 Task: Create ChildIssue0000000716 as Child Issue of Issue Issue0000000358 in Backlog  in Scrum Project Project0000000072 in Jira. Create ChildIssue0000000717 as Child Issue of Issue Issue0000000359 in Backlog  in Scrum Project Project0000000072 in Jira. Create ChildIssue0000000718 as Child Issue of Issue Issue0000000359 in Backlog  in Scrum Project Project0000000072 in Jira. Create ChildIssue0000000719 as Child Issue of Issue Issue0000000360 in Backlog  in Scrum Project Project0000000072 in Jira. Create ChildIssue0000000720 as Child Issue of Issue Issue0000000360 in Backlog  in Scrum Project Project0000000072 in Jira
Action: Mouse moved to (60, 232)
Screenshot: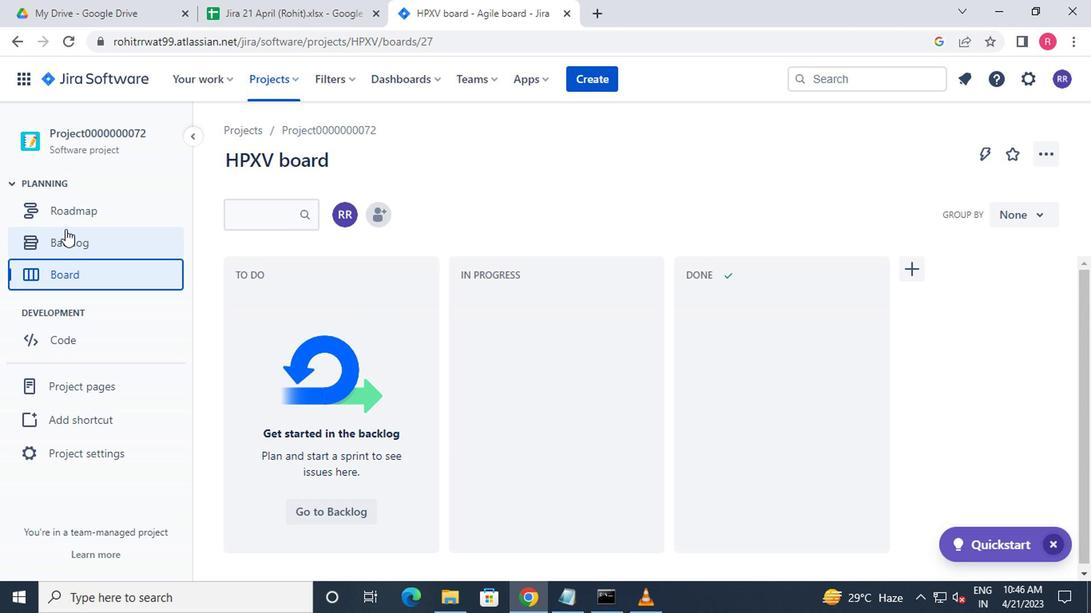 
Action: Mouse pressed left at (60, 232)
Screenshot: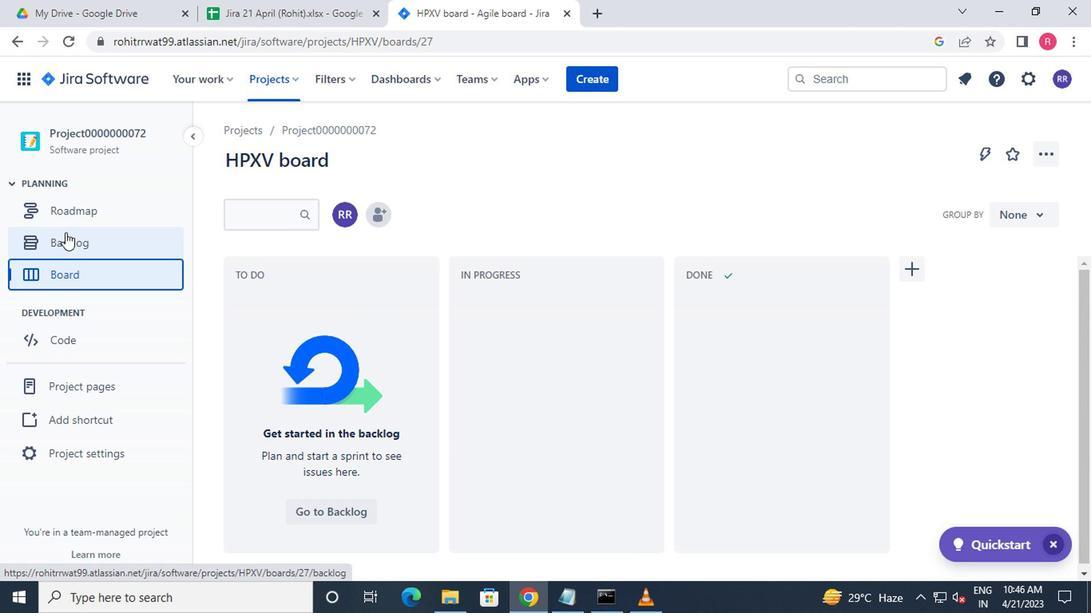 
Action: Mouse moved to (333, 383)
Screenshot: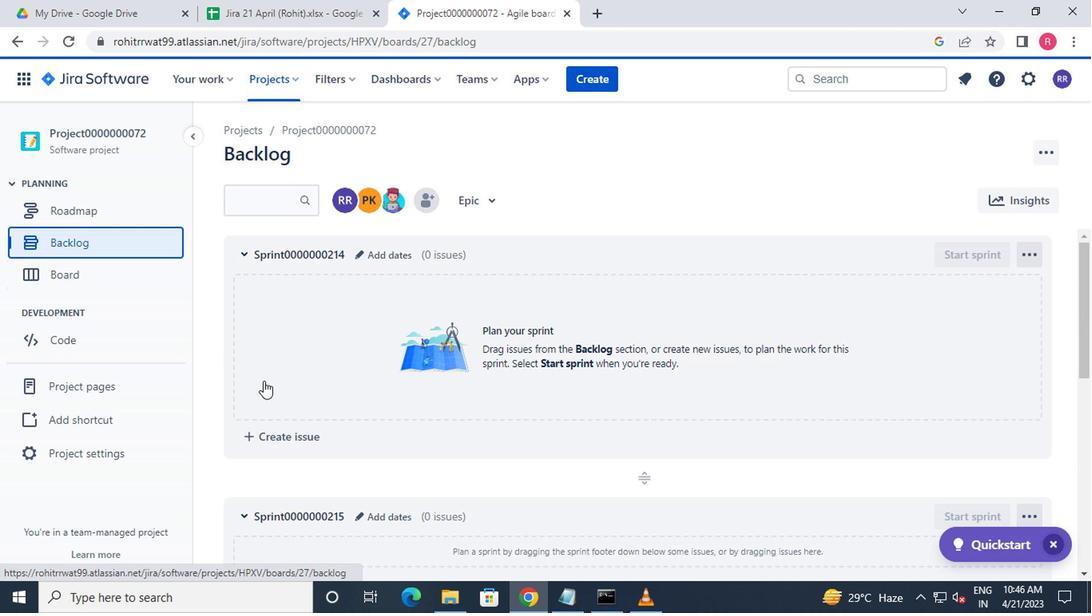 
Action: Mouse scrolled (333, 382) with delta (0, 0)
Screenshot: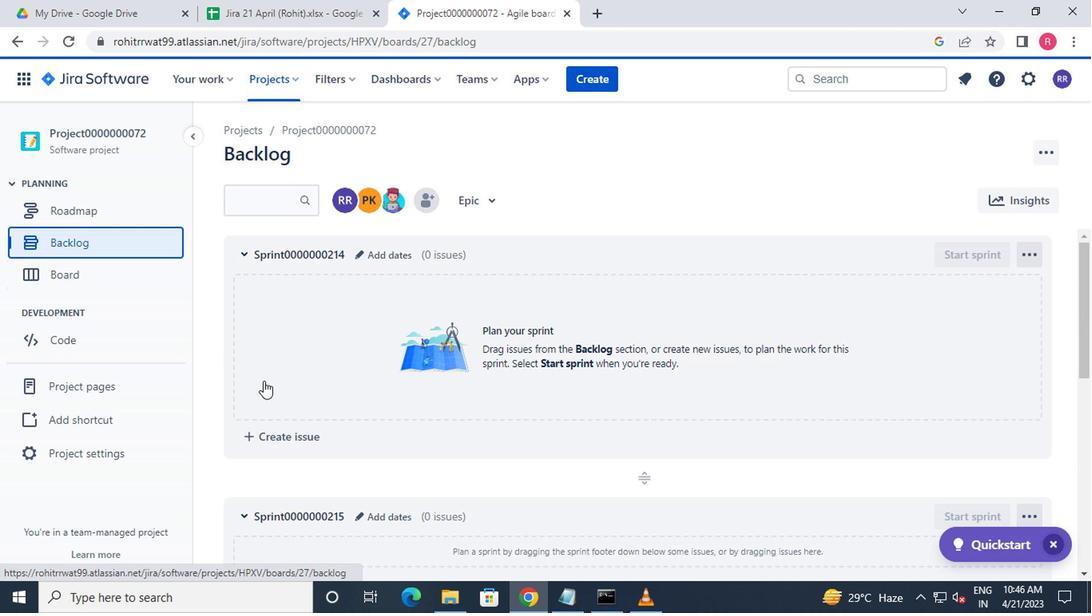 
Action: Mouse scrolled (333, 382) with delta (0, 0)
Screenshot: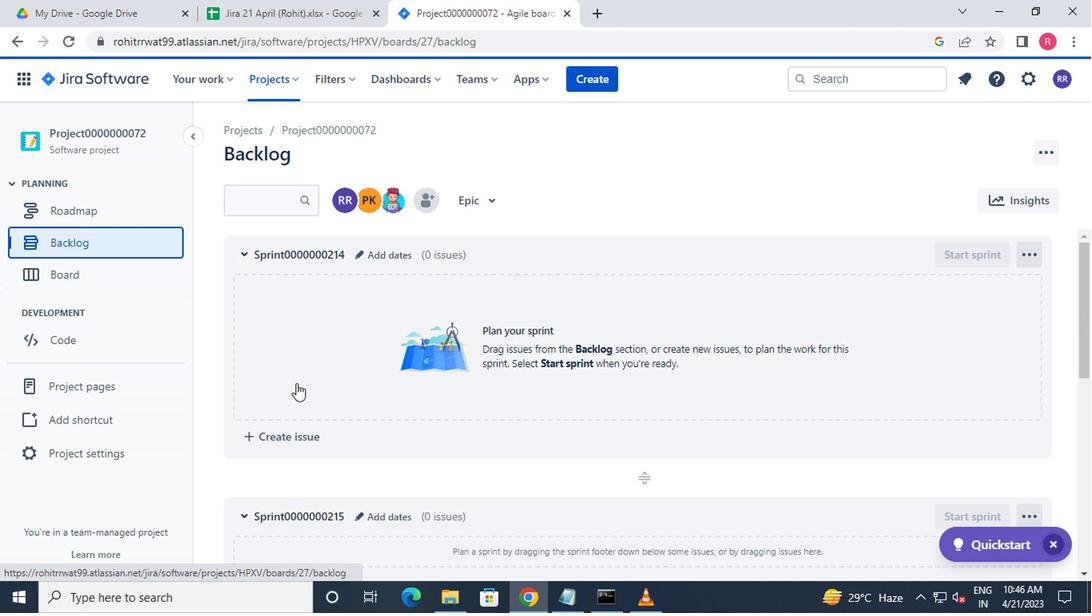 
Action: Mouse scrolled (333, 382) with delta (0, 0)
Screenshot: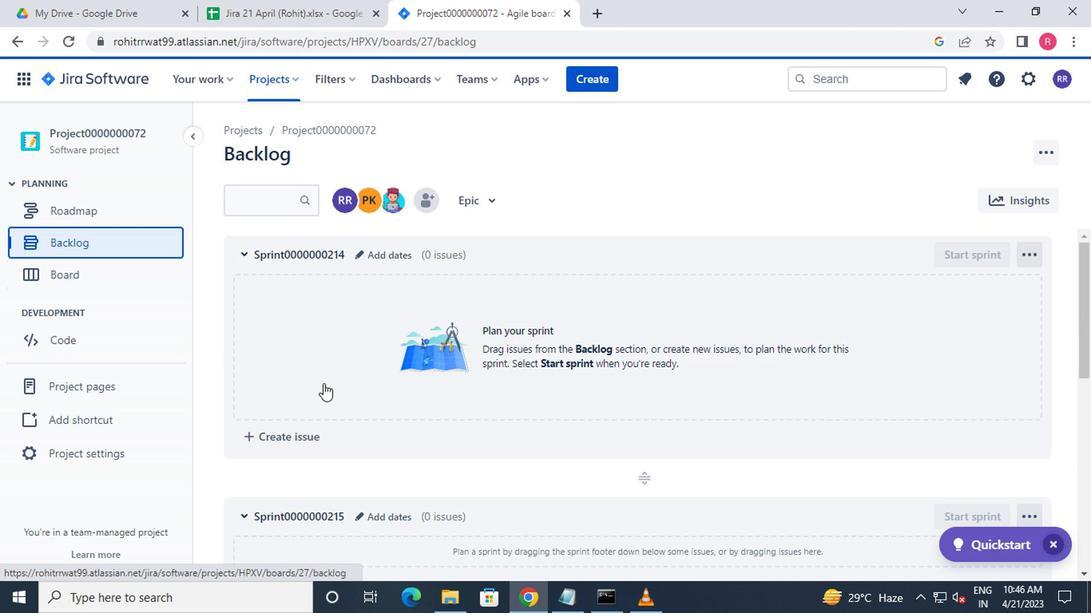 
Action: Mouse scrolled (333, 382) with delta (0, 0)
Screenshot: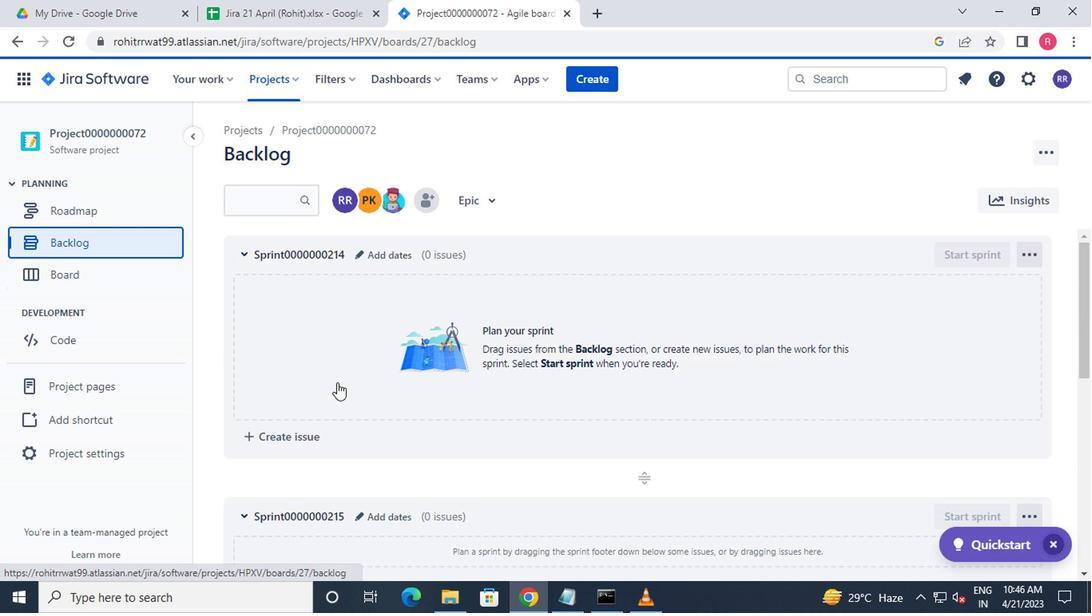 
Action: Mouse moved to (350, 416)
Screenshot: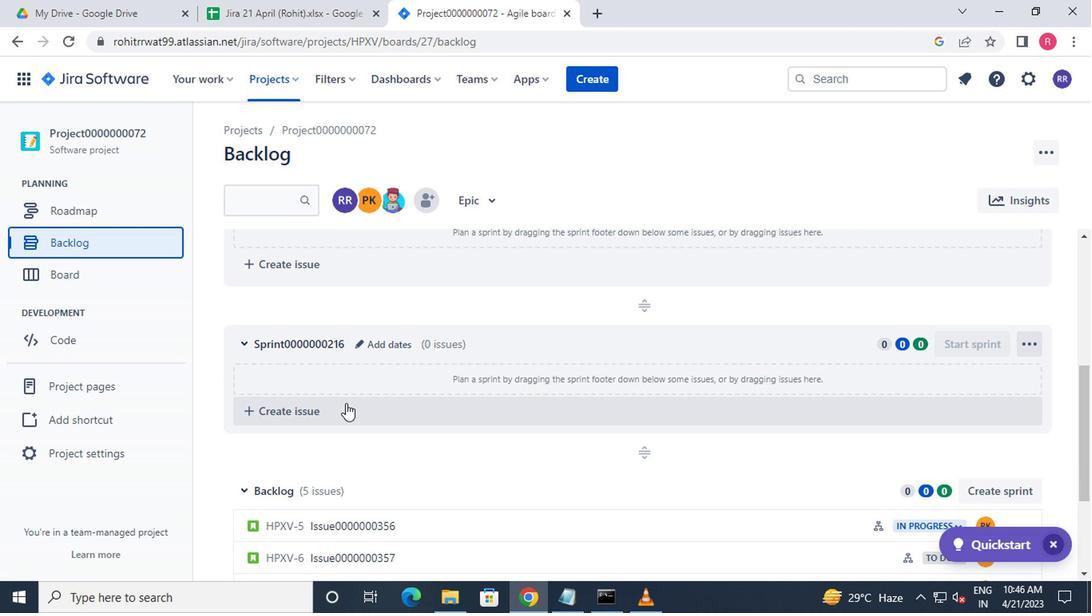 
Action: Mouse scrolled (350, 415) with delta (0, 0)
Screenshot: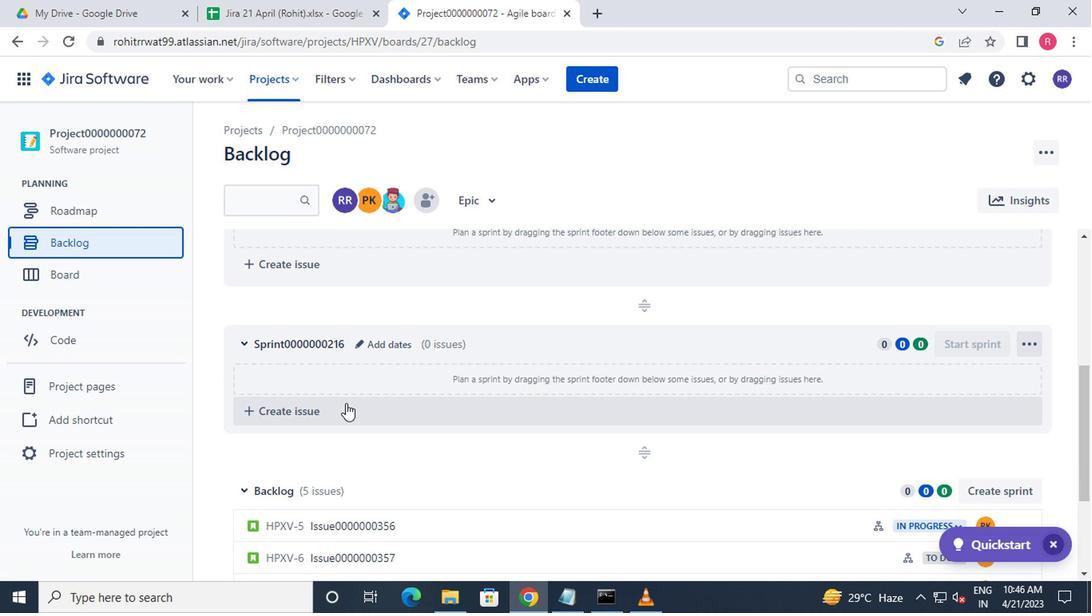 
Action: Mouse moved to (351, 420)
Screenshot: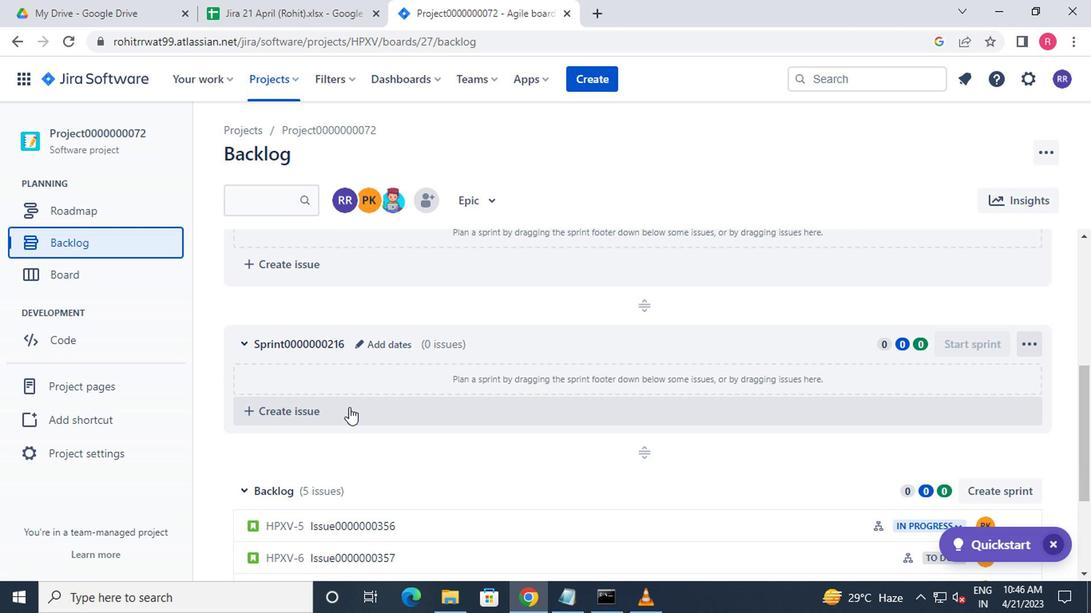 
Action: Mouse scrolled (351, 419) with delta (0, 0)
Screenshot: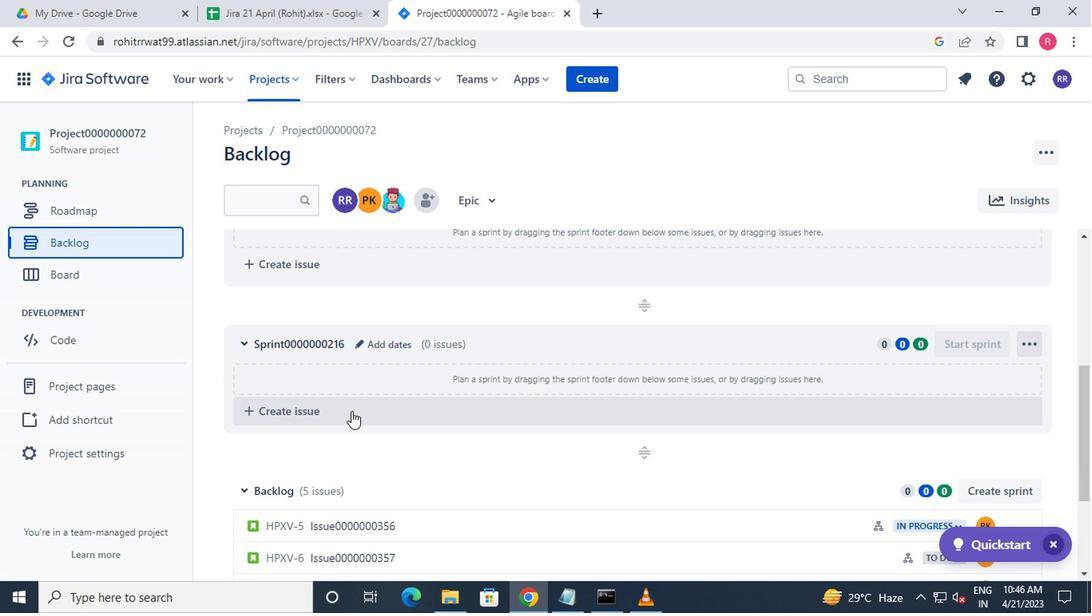 
Action: Mouse scrolled (351, 419) with delta (0, 0)
Screenshot: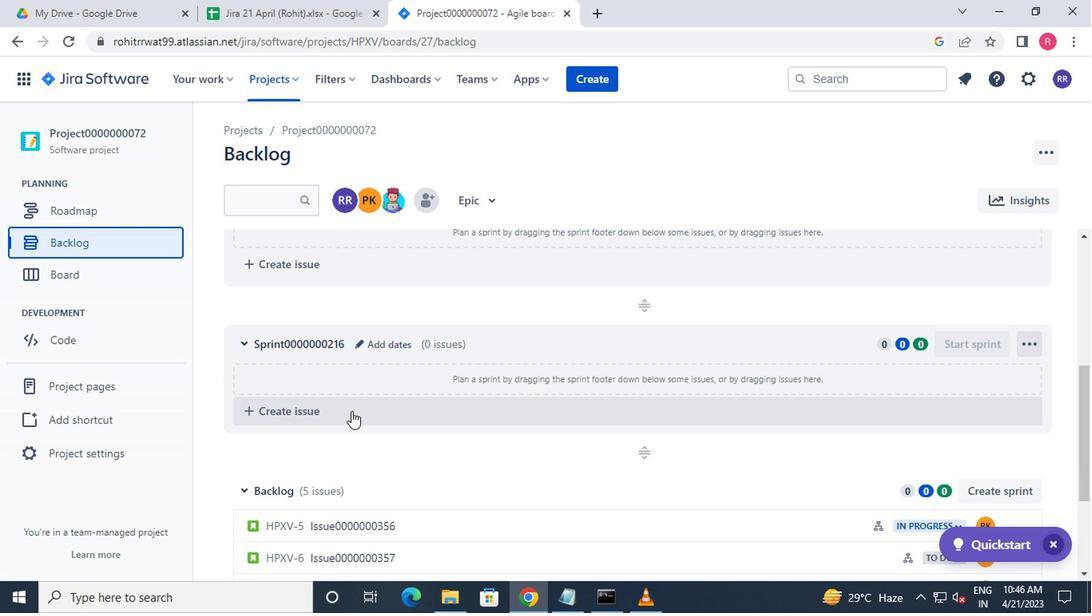 
Action: Mouse scrolled (351, 419) with delta (0, 0)
Screenshot: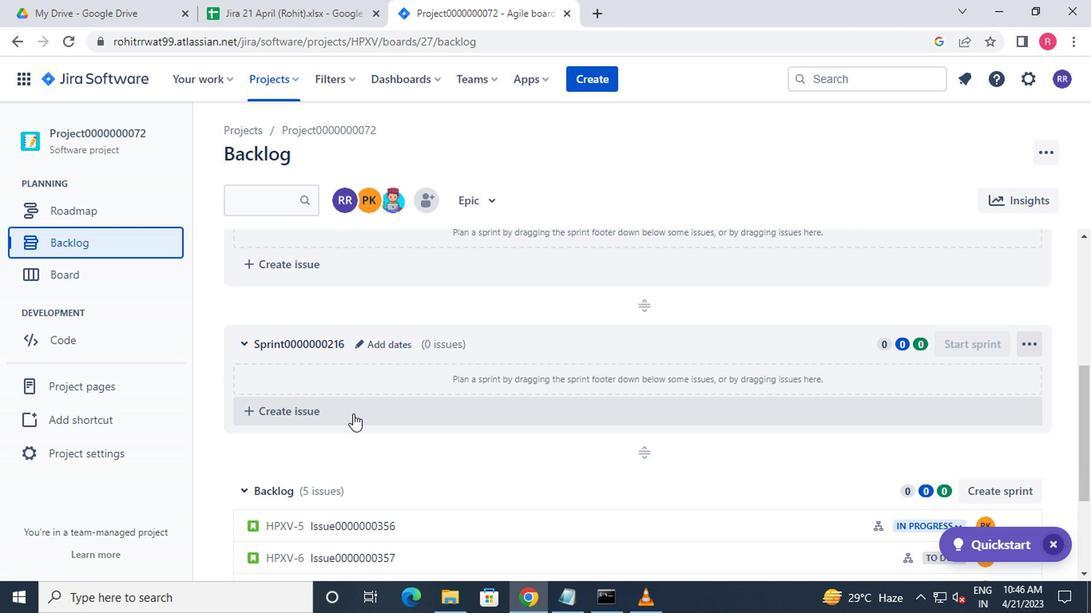 
Action: Mouse moved to (508, 419)
Screenshot: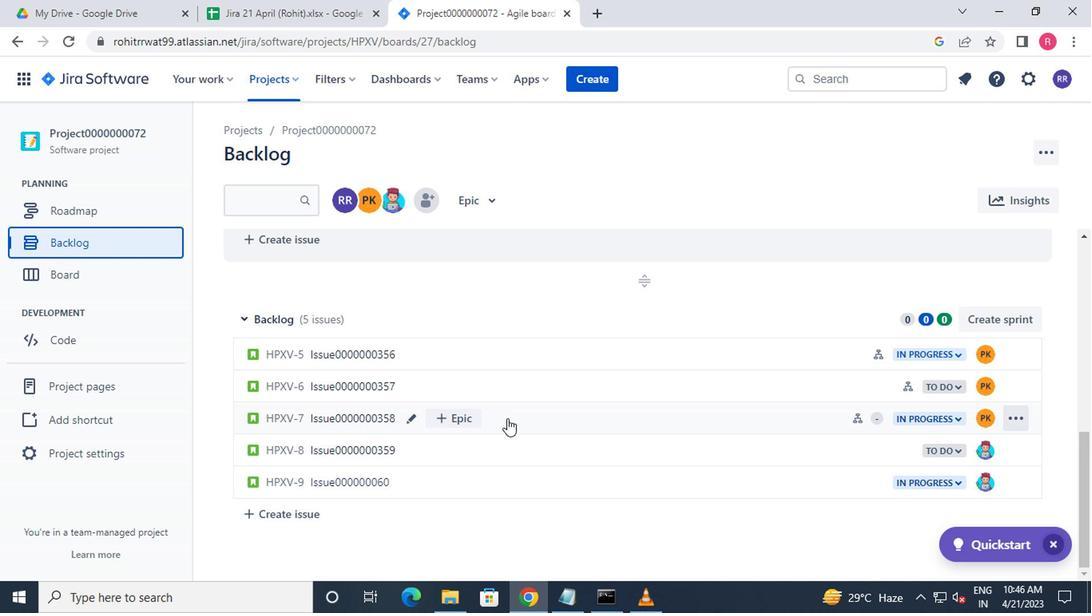 
Action: Mouse pressed left at (508, 419)
Screenshot: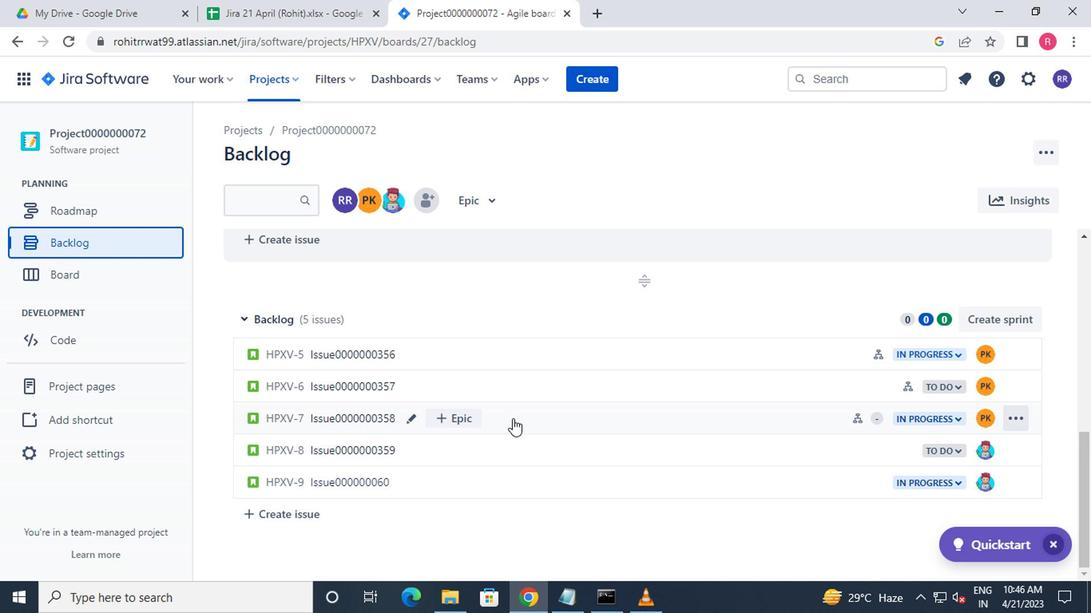 
Action: Mouse moved to (576, 396)
Screenshot: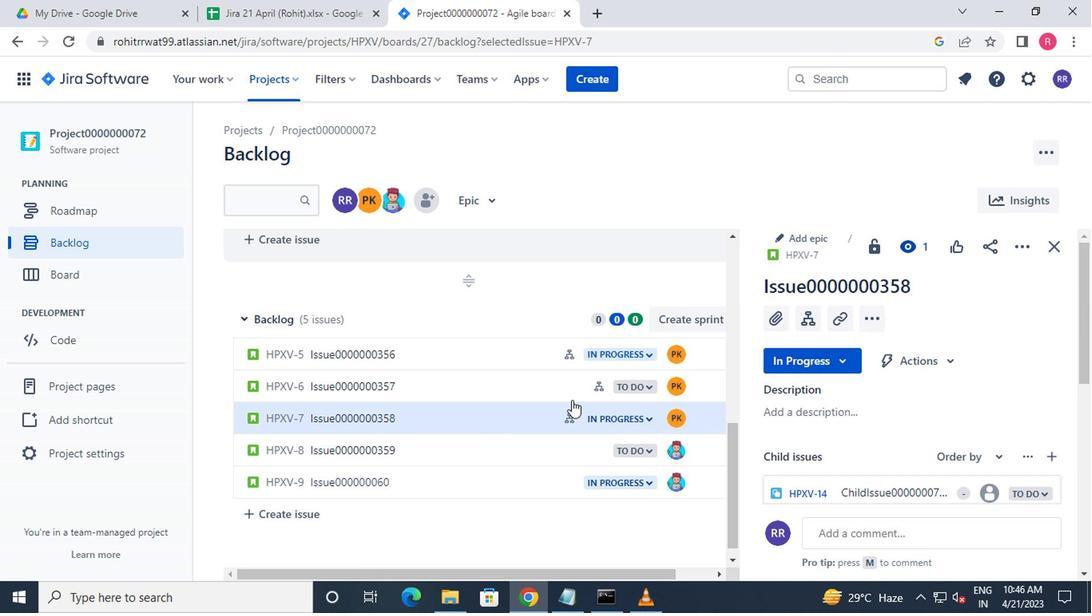 
Action: Mouse scrolled (576, 396) with delta (0, 0)
Screenshot: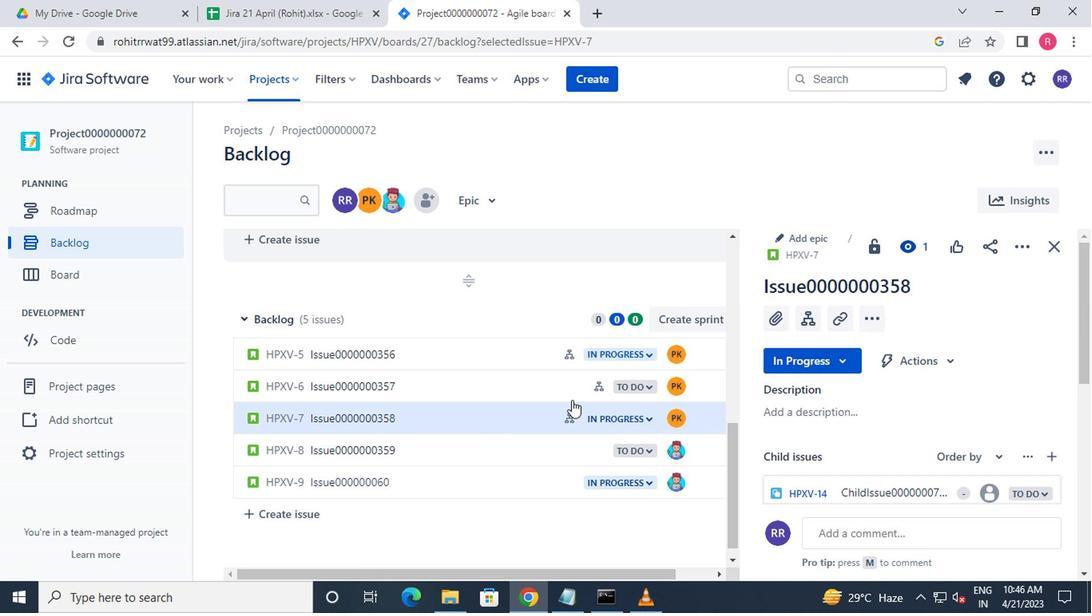 
Action: Mouse moved to (588, 396)
Screenshot: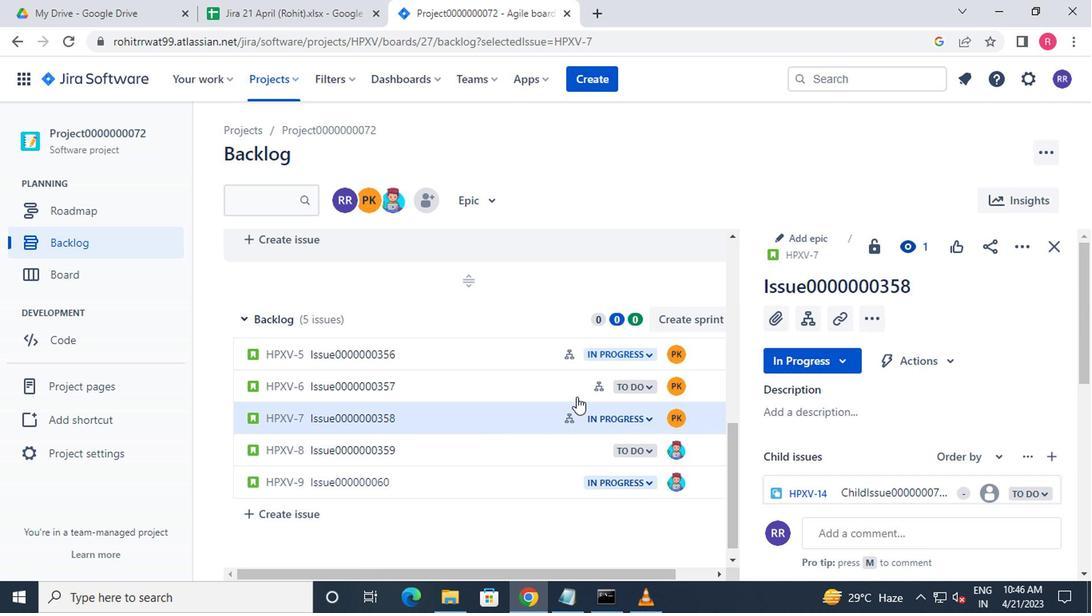 
Action: Mouse scrolled (588, 395) with delta (0, -1)
Screenshot: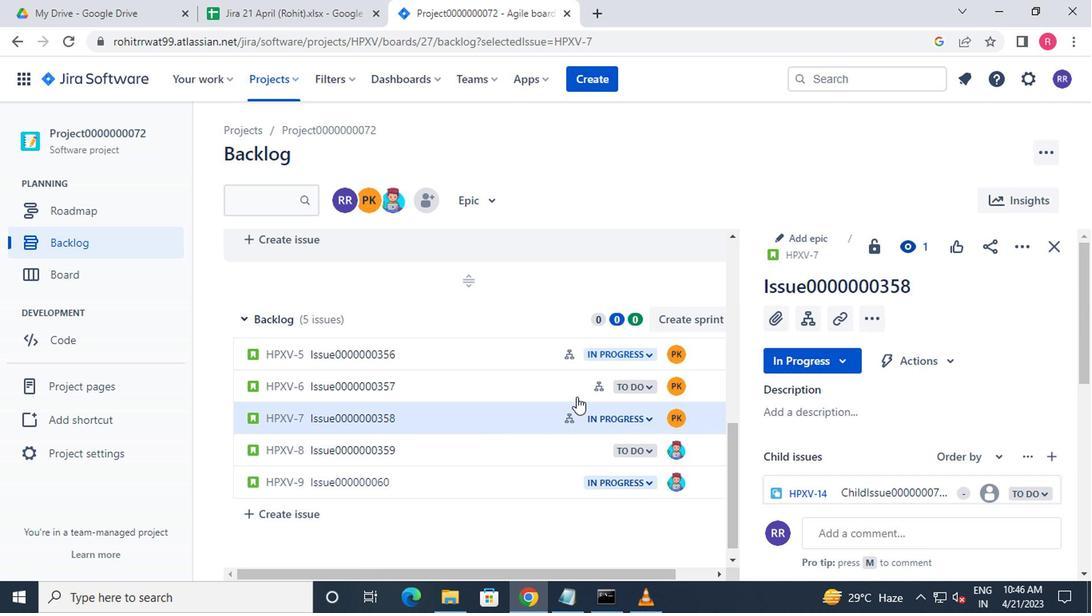 
Action: Mouse moved to (803, 322)
Screenshot: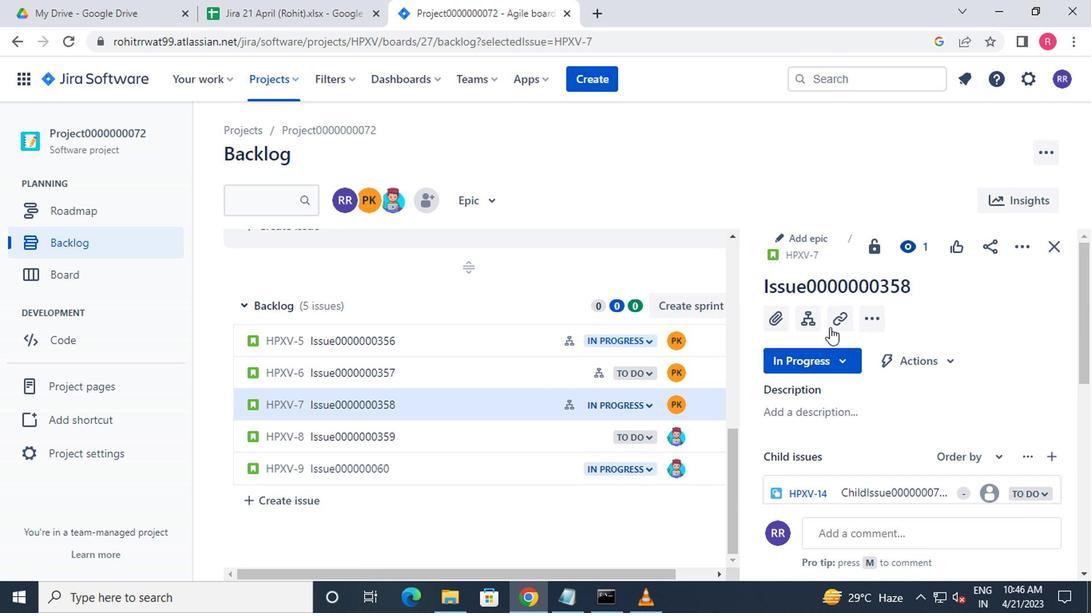 
Action: Mouse pressed left at (803, 322)
Screenshot: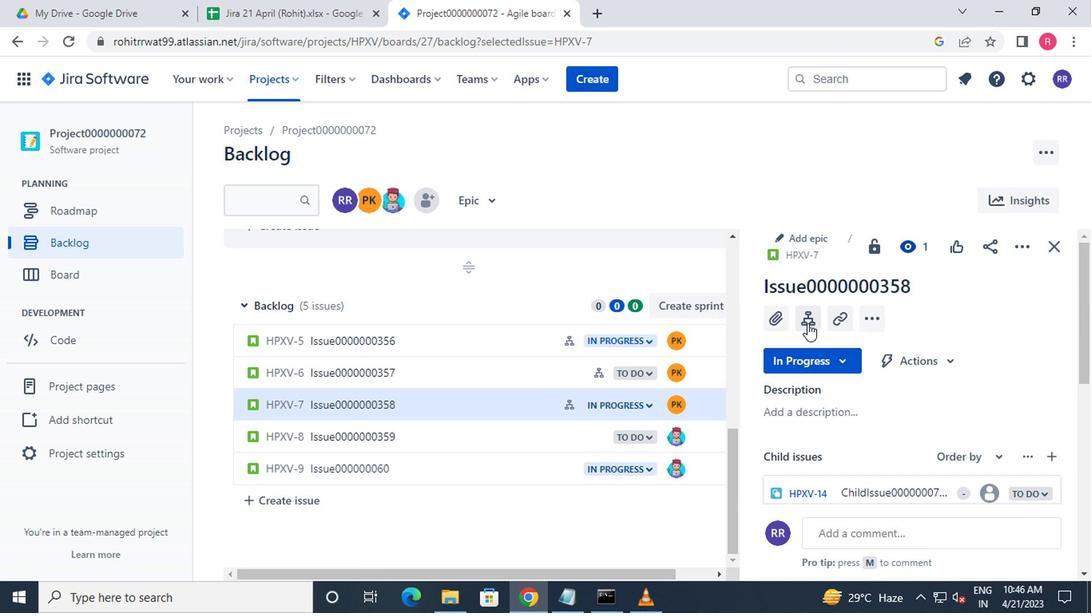 
Action: Mouse moved to (850, 394)
Screenshot: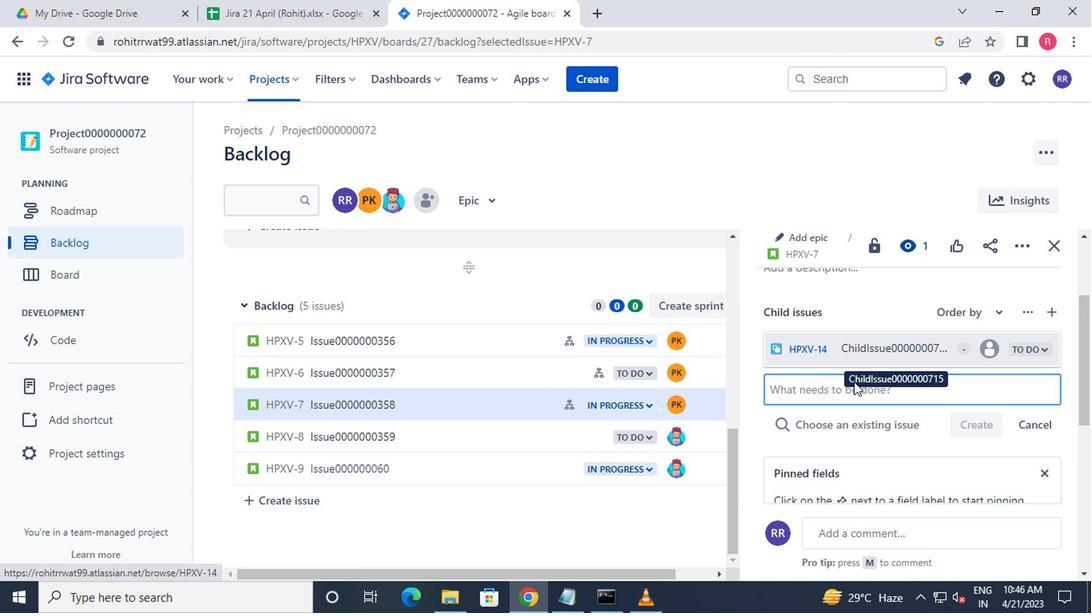 
Action: Key pressed <Key.shift>CHILD<Key.shift_r>ISSUE0000000716<Key.enter>
Screenshot: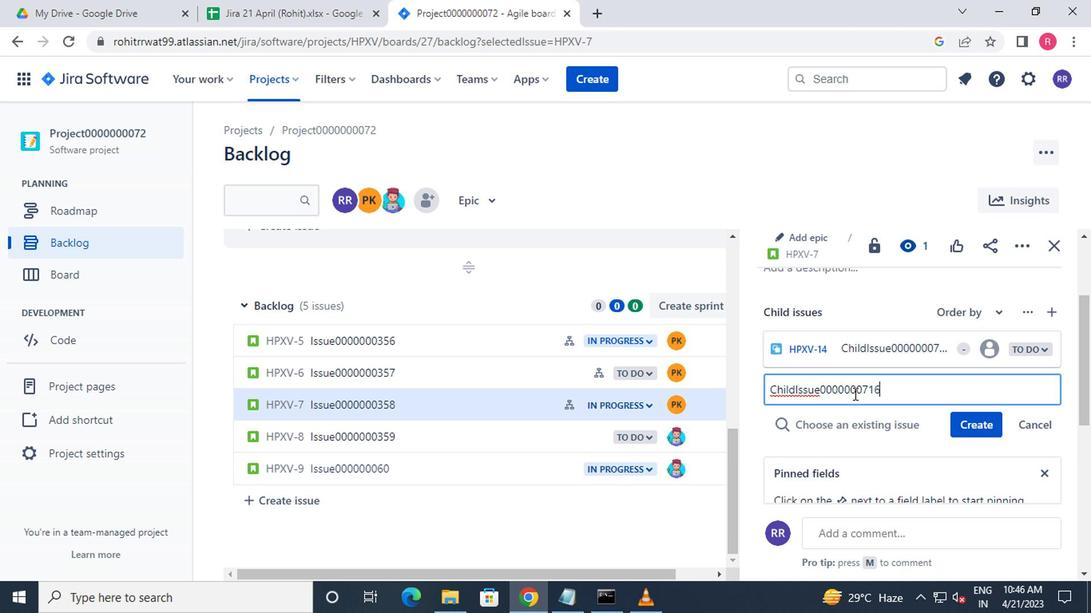 
Action: Mouse moved to (492, 430)
Screenshot: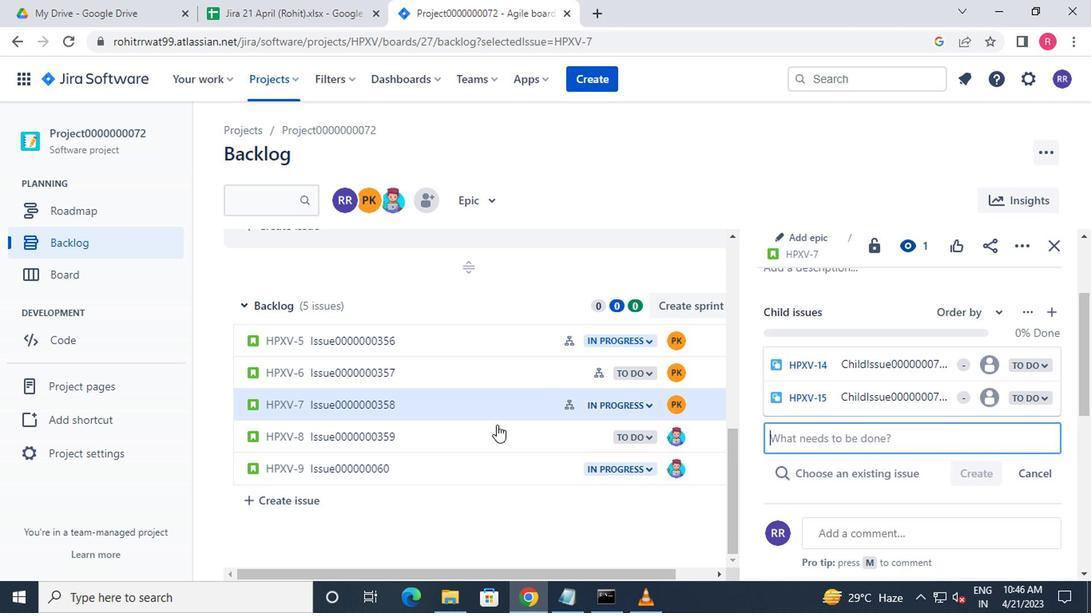 
Action: Mouse pressed left at (492, 430)
Screenshot: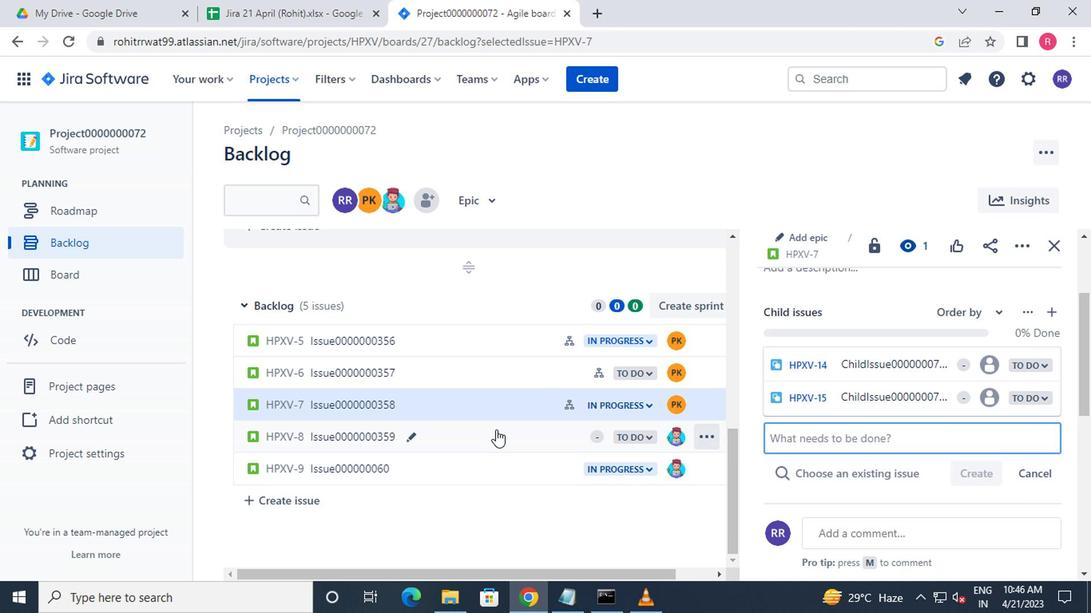 
Action: Mouse moved to (796, 322)
Screenshot: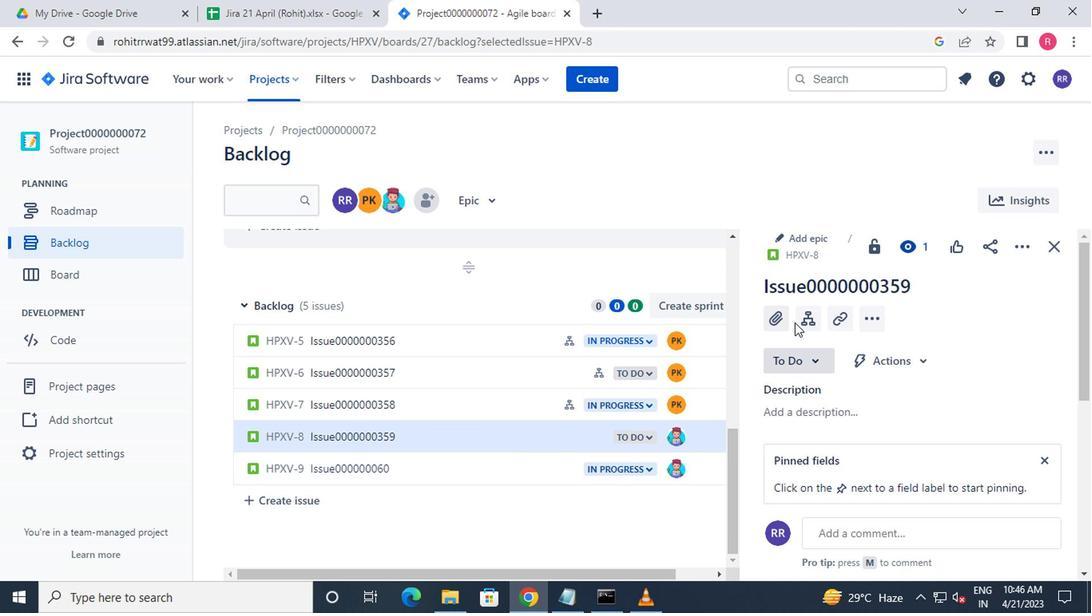 
Action: Mouse pressed left at (796, 322)
Screenshot: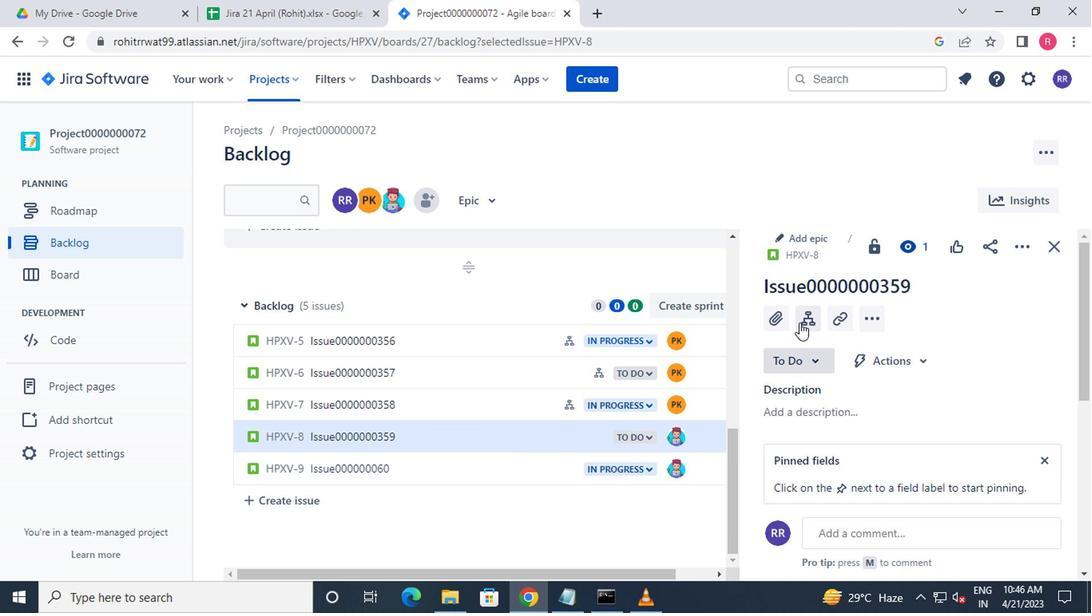 
Action: Mouse moved to (815, 384)
Screenshot: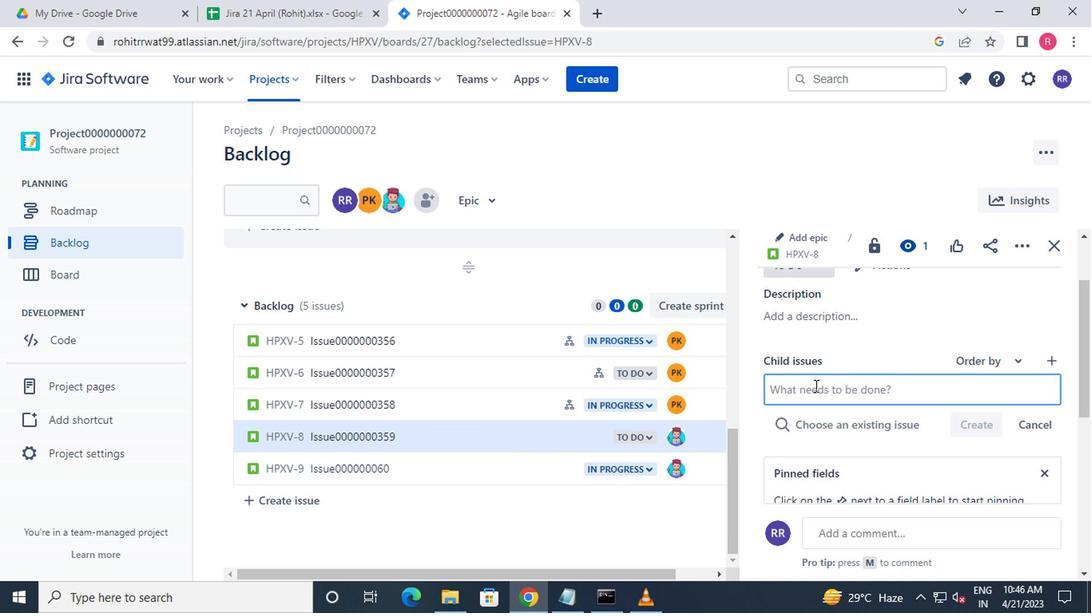 
Action: Key pressed <Key.shift>CHILD<Key.shift_r>ISSUE0000000717<Key.enter>
Screenshot: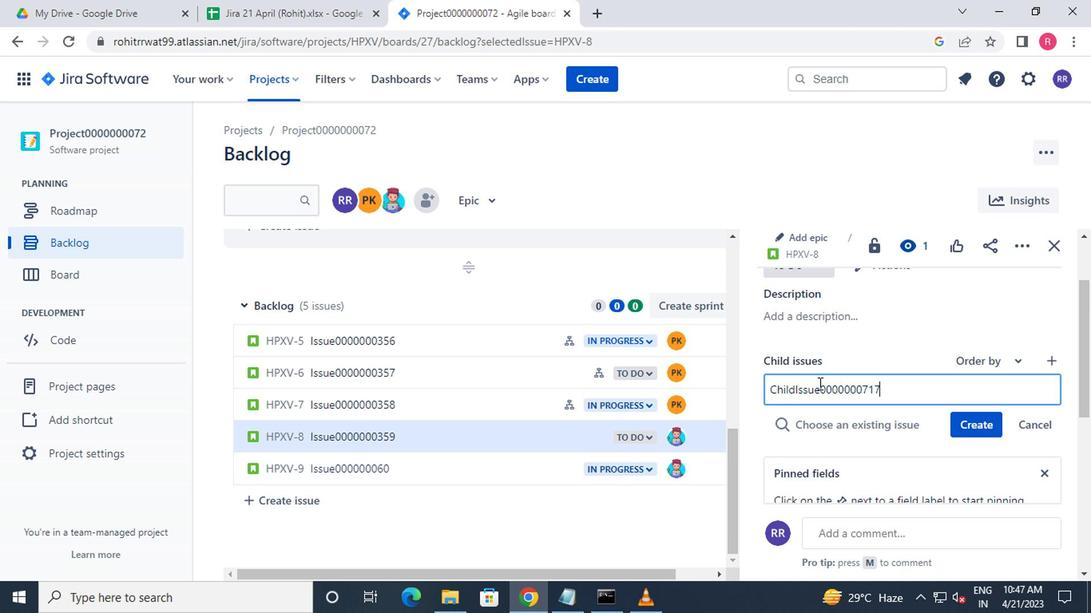 
Action: Mouse moved to (761, 491)
Screenshot: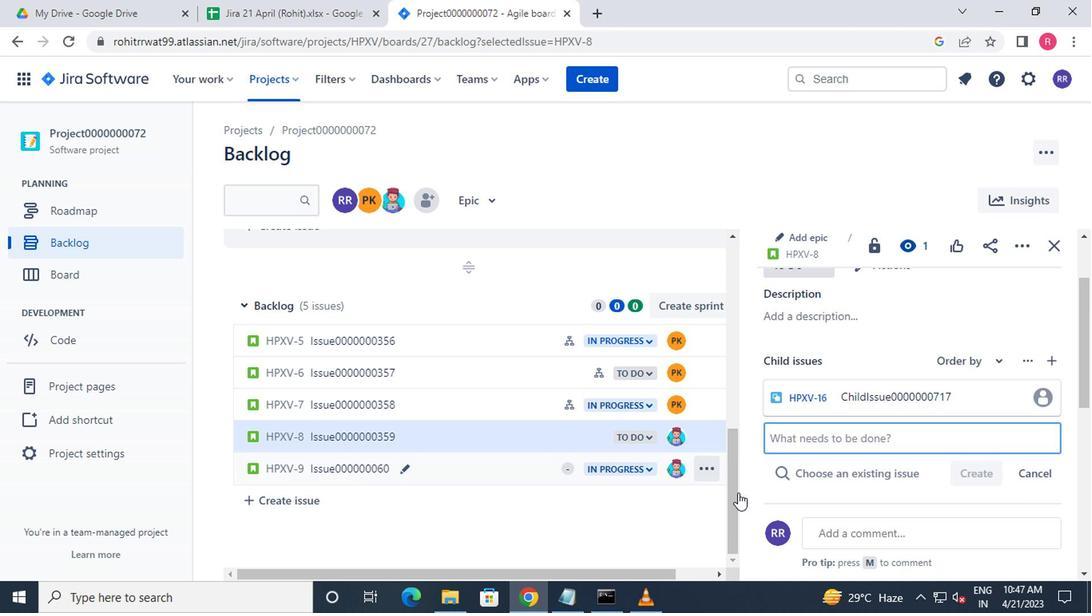 
Action: Key pressed <Key.shift>CHILD<Key.shift_r>ISSUE0000000718<Key.enter>
Screenshot: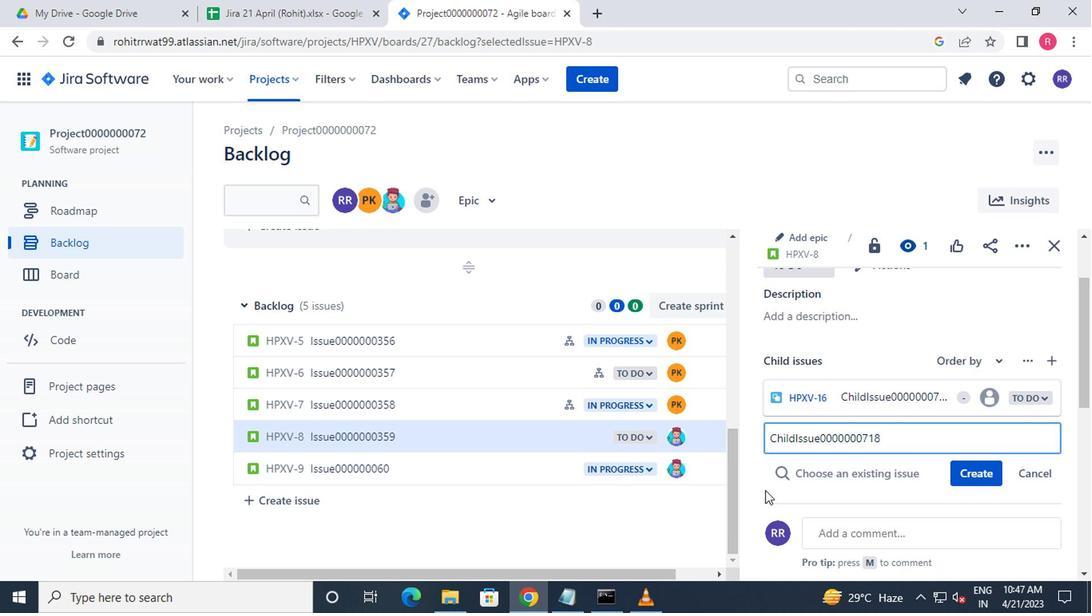 
Action: Mouse moved to (424, 478)
Screenshot: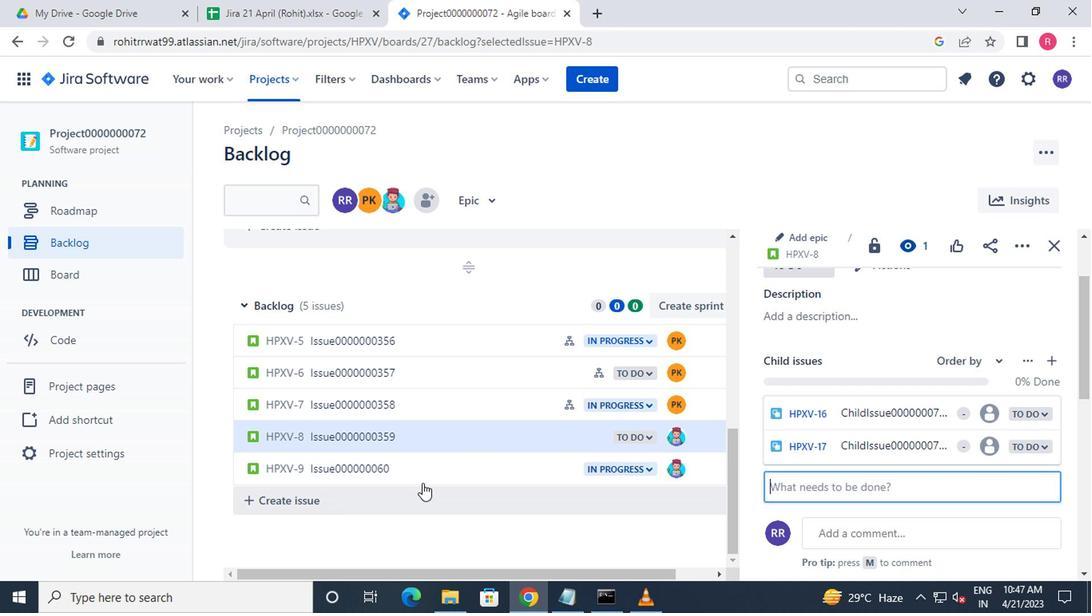 
Action: Mouse pressed left at (424, 478)
Screenshot: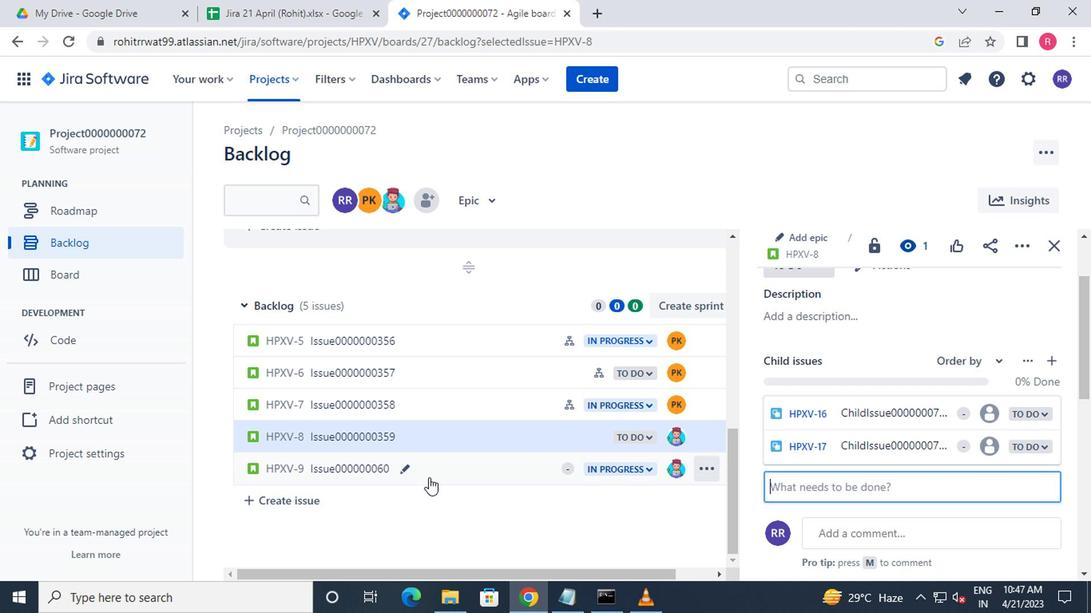 
Action: Mouse moved to (802, 327)
Screenshot: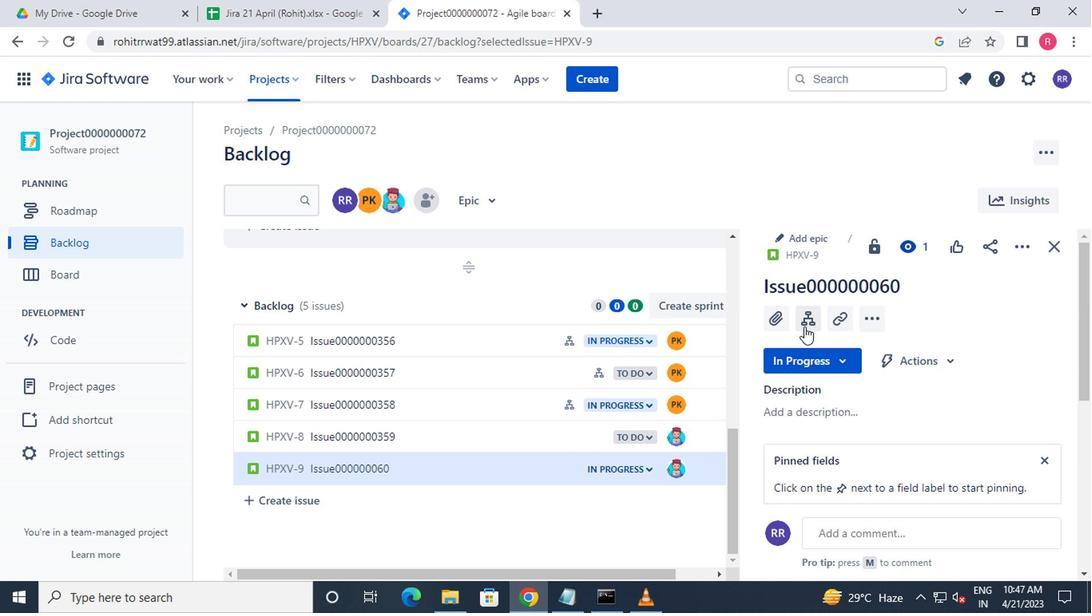 
Action: Mouse pressed left at (802, 327)
Screenshot: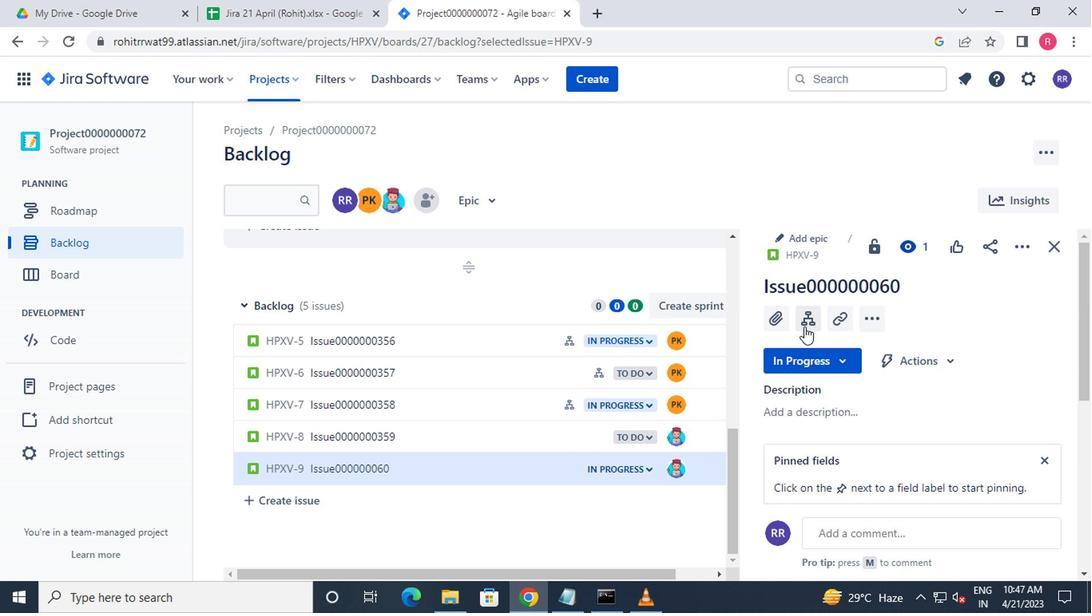 
Action: Mouse moved to (800, 389)
Screenshot: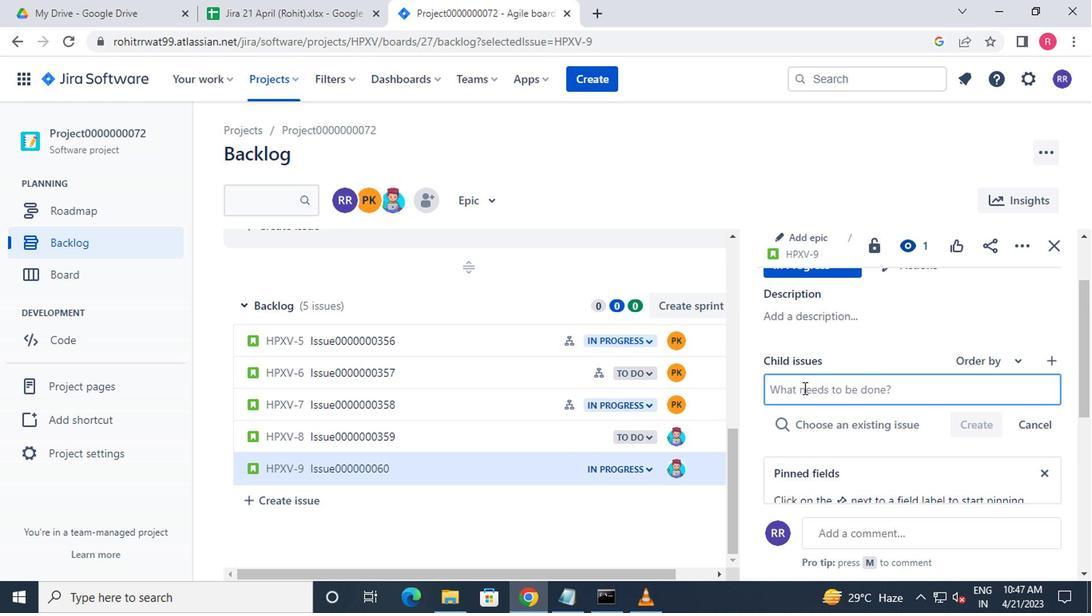 
Action: Key pressed <Key.shift>CHILD<Key.shift_r>ISSUE0000000719<Key.enter><Key.shift>CHILD<Key.shift_r><Key.shift_r><Key.shift_r>ISSUE0000000720<Key.enter>
Screenshot: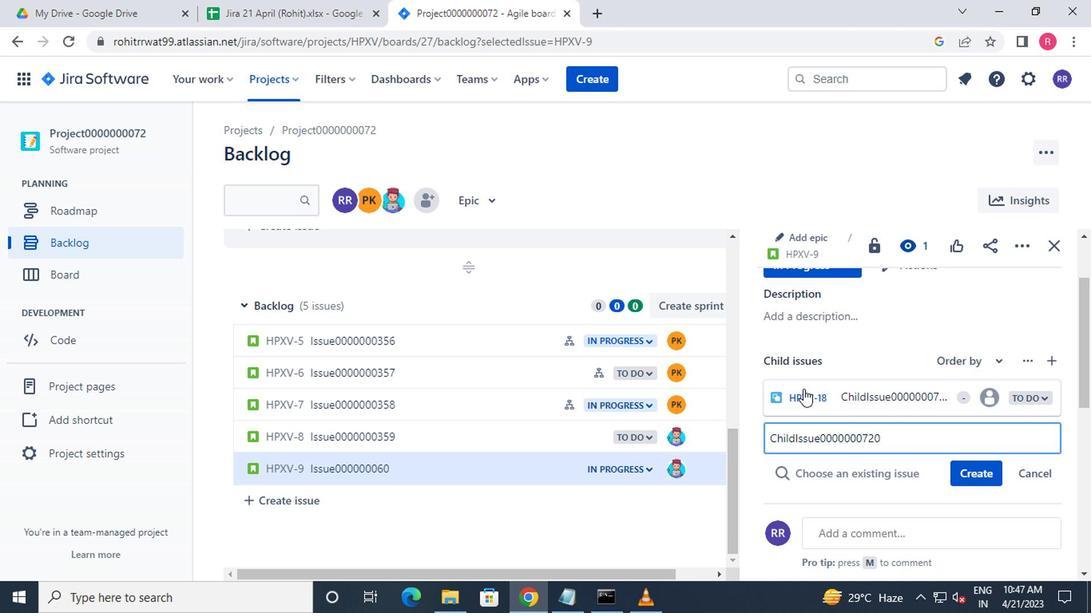 
